 Task: Add a red background to the video "Movie E.mp4" and Play
Action: Mouse moved to (201, 153)
Screenshot: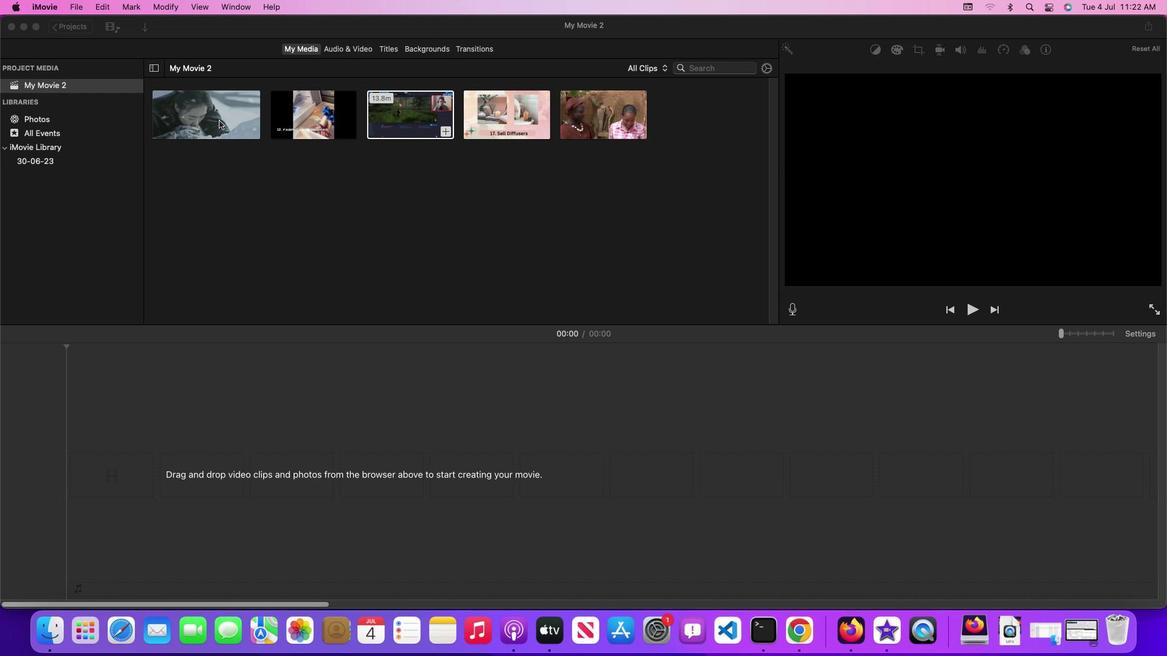 
Action: Mouse pressed left at (201, 153)
Screenshot: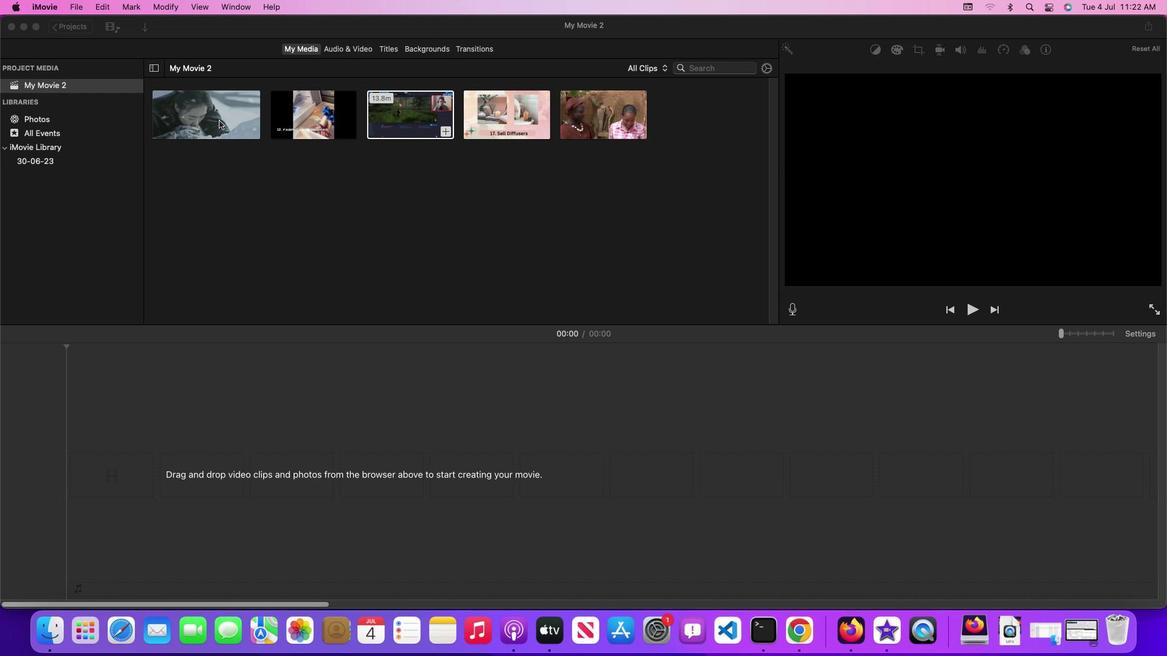 
Action: Mouse moved to (420, 58)
Screenshot: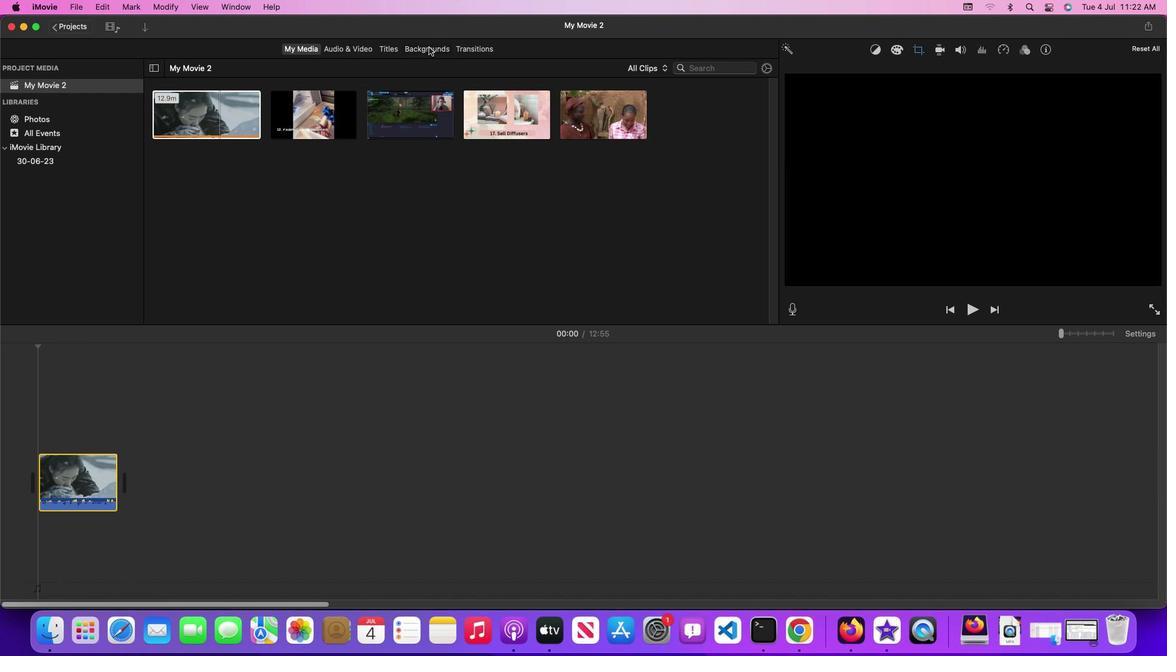 
Action: Mouse pressed left at (420, 58)
Screenshot: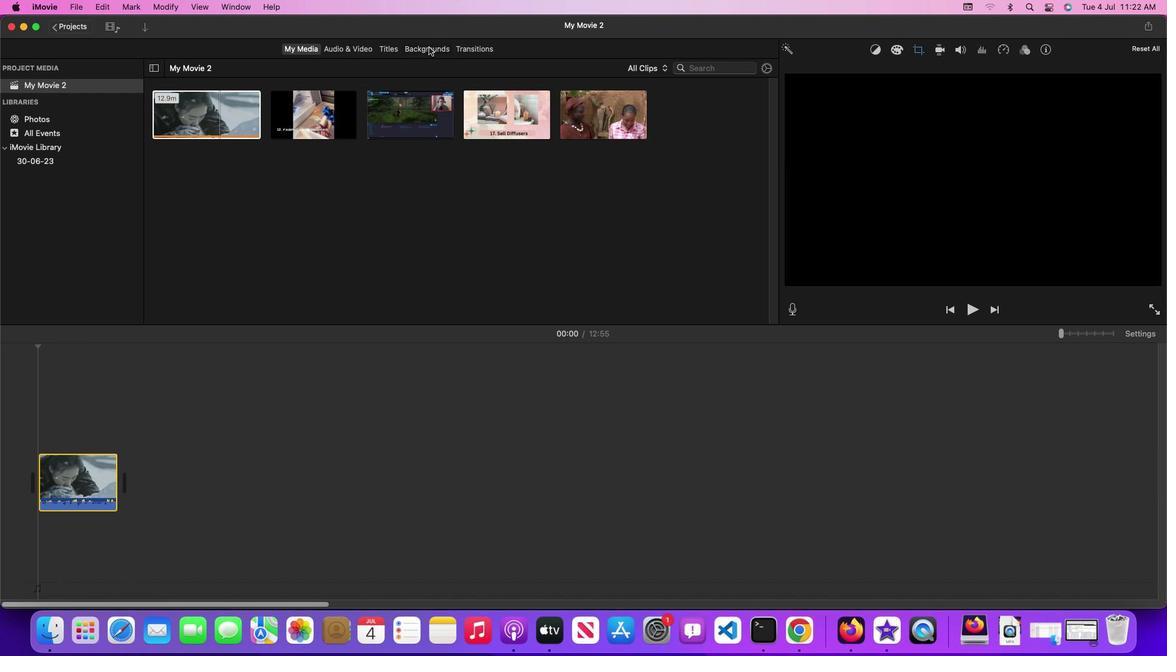 
Action: Mouse moved to (155, 364)
Screenshot: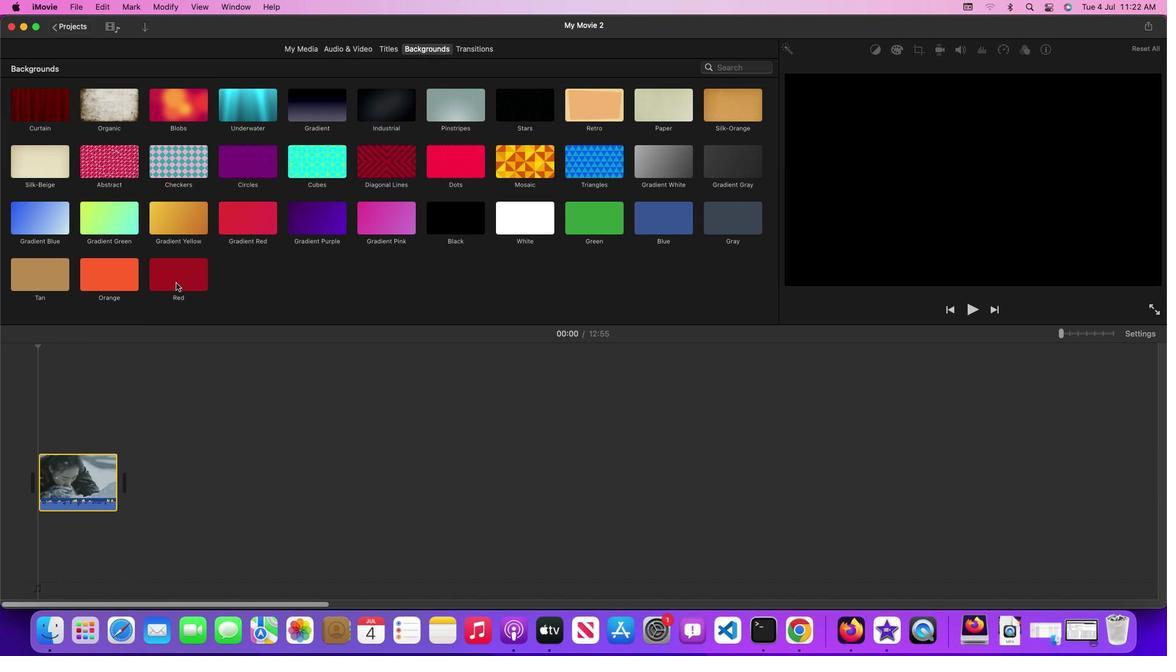 
Action: Mouse pressed left at (155, 364)
Screenshot: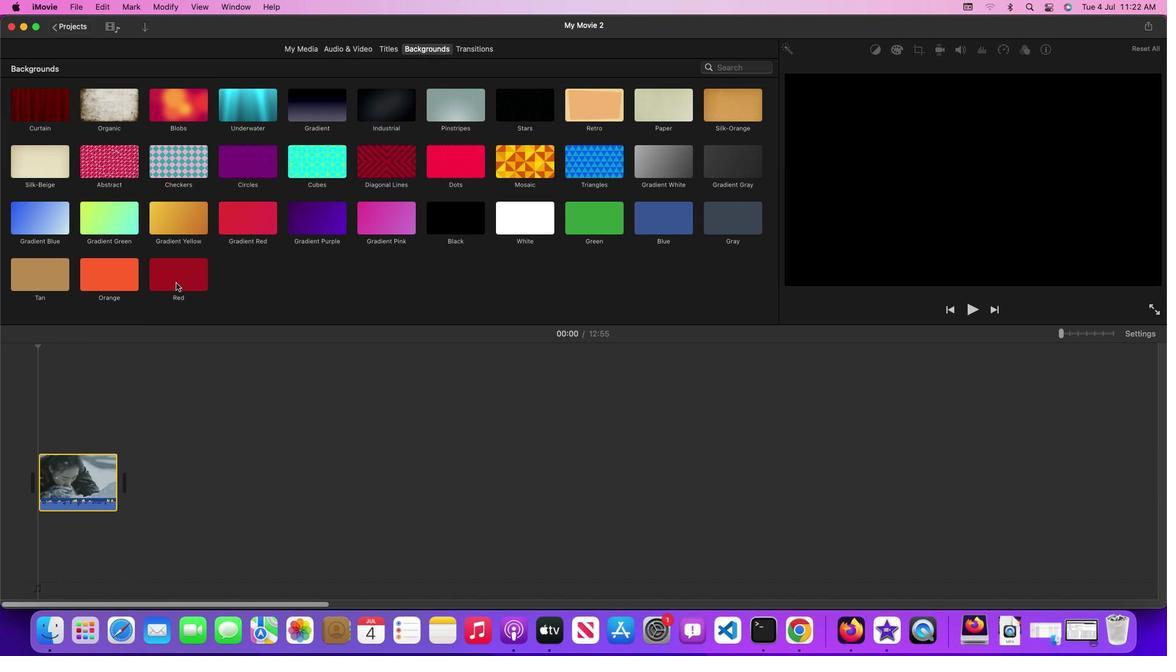 
Action: Mouse moved to (148, 625)
Screenshot: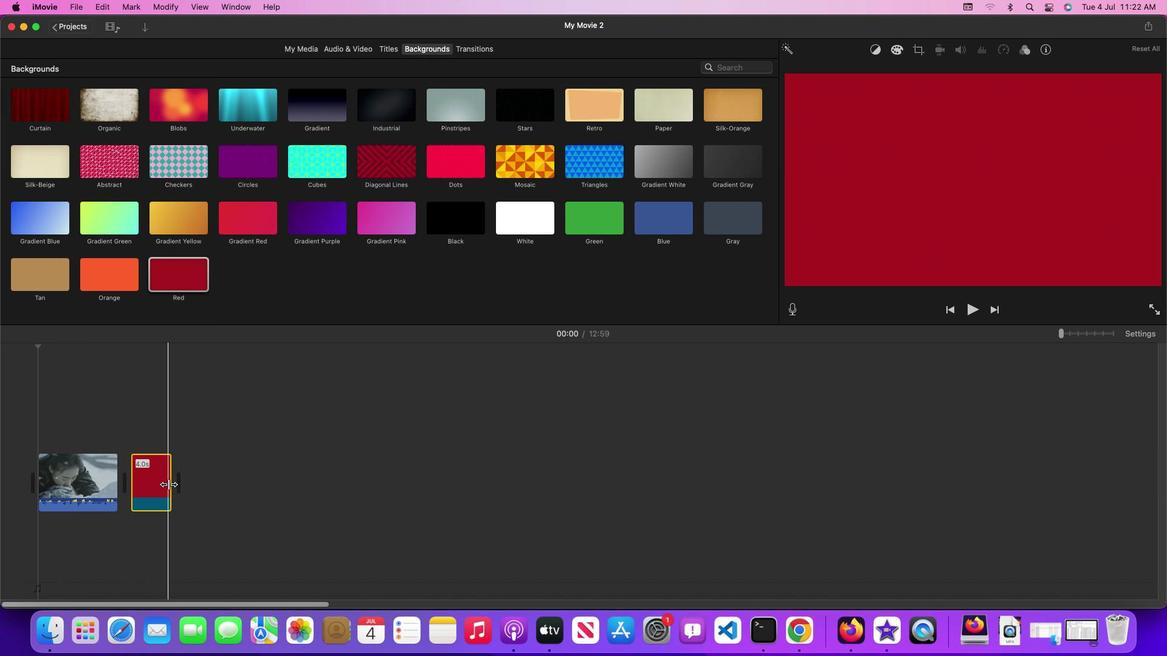 
Action: Mouse pressed left at (148, 625)
Screenshot: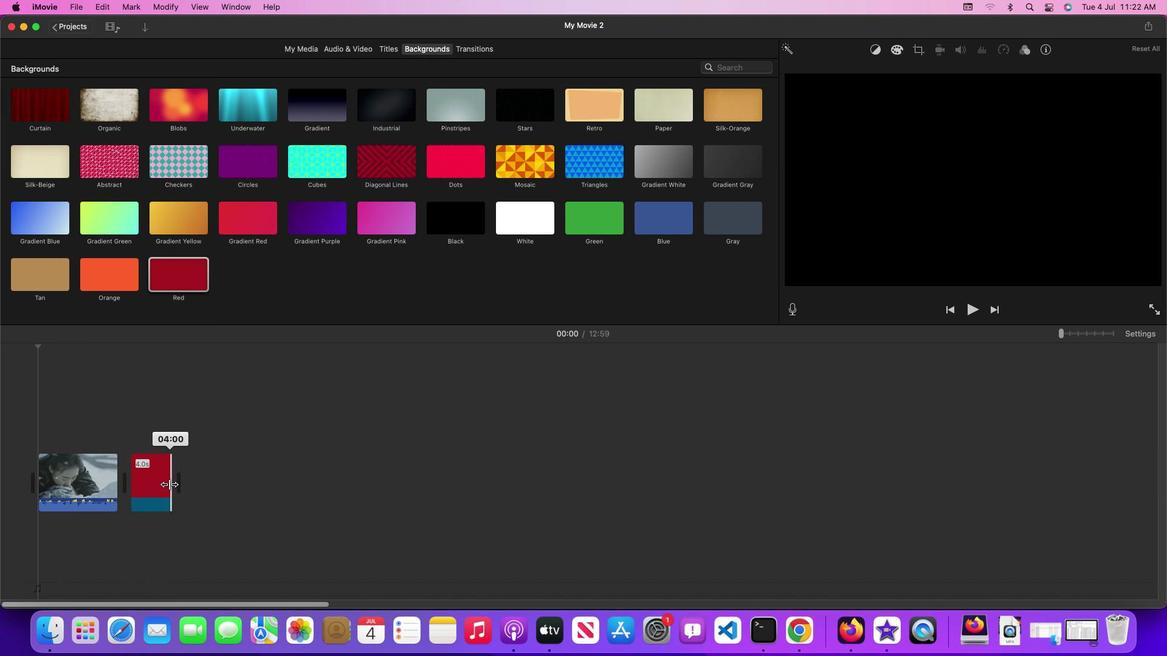 
Action: Mouse moved to (204, 622)
Screenshot: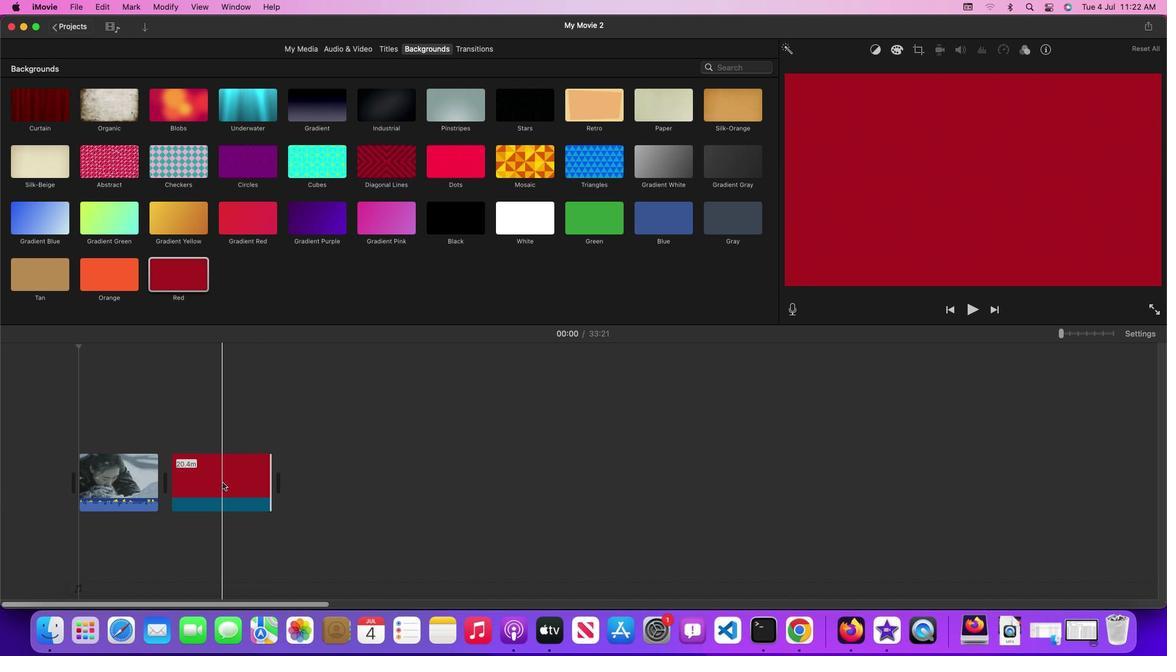 
Action: Mouse pressed left at (204, 622)
Screenshot: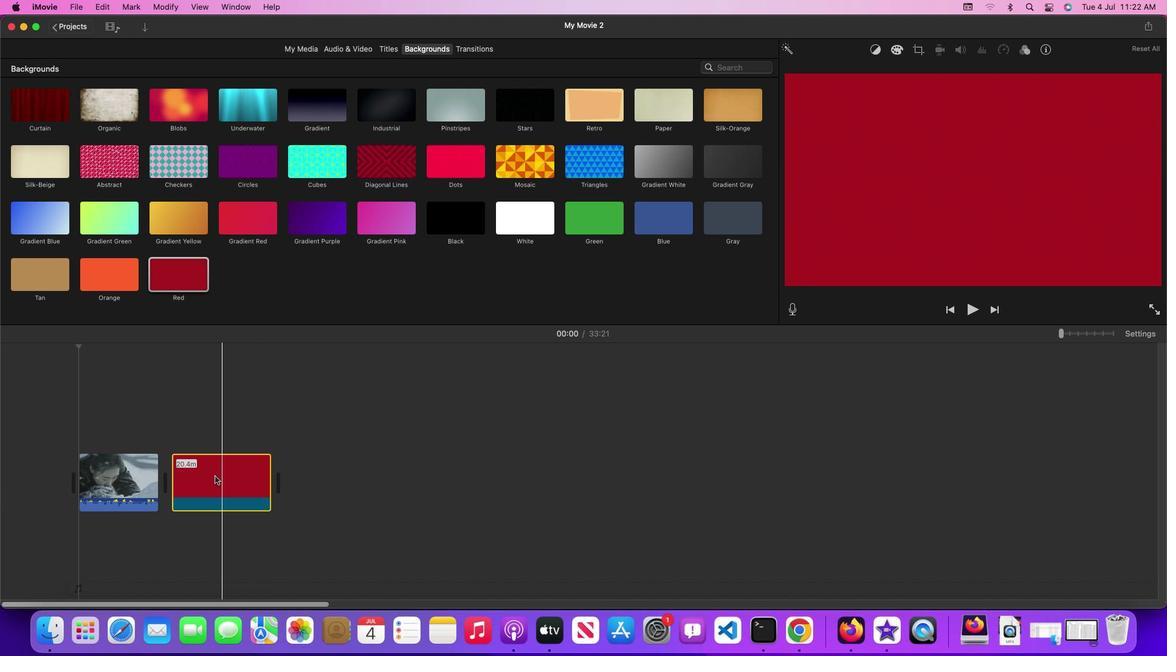 
Action: Mouse moved to (208, 552)
Screenshot: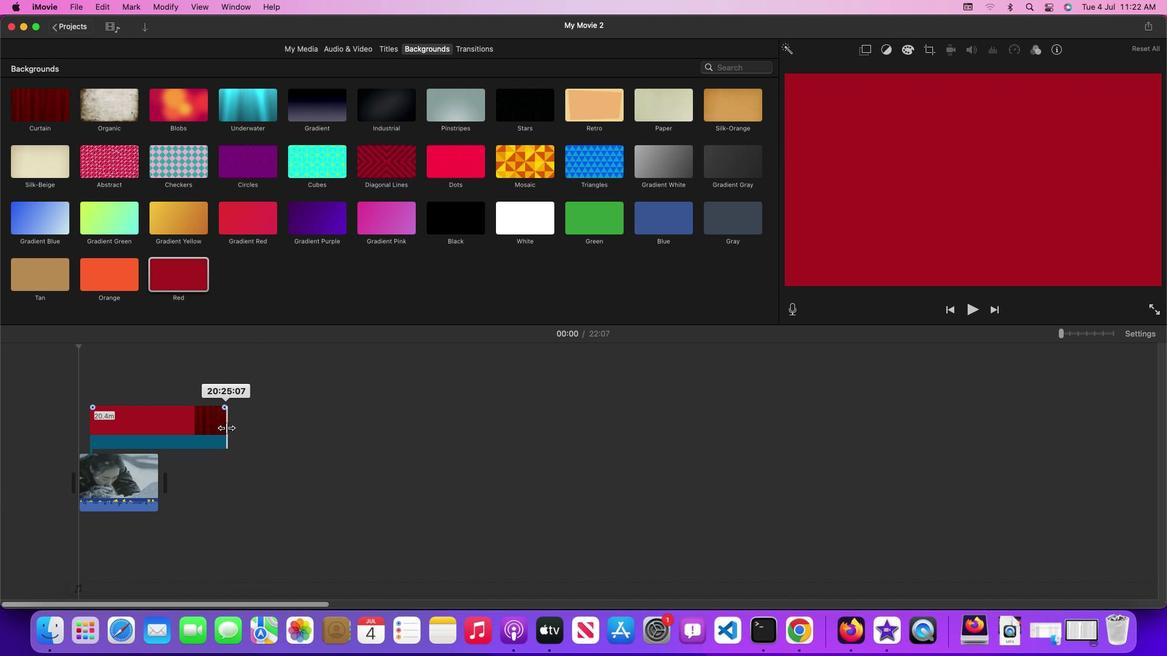 
Action: Mouse pressed left at (208, 552)
Screenshot: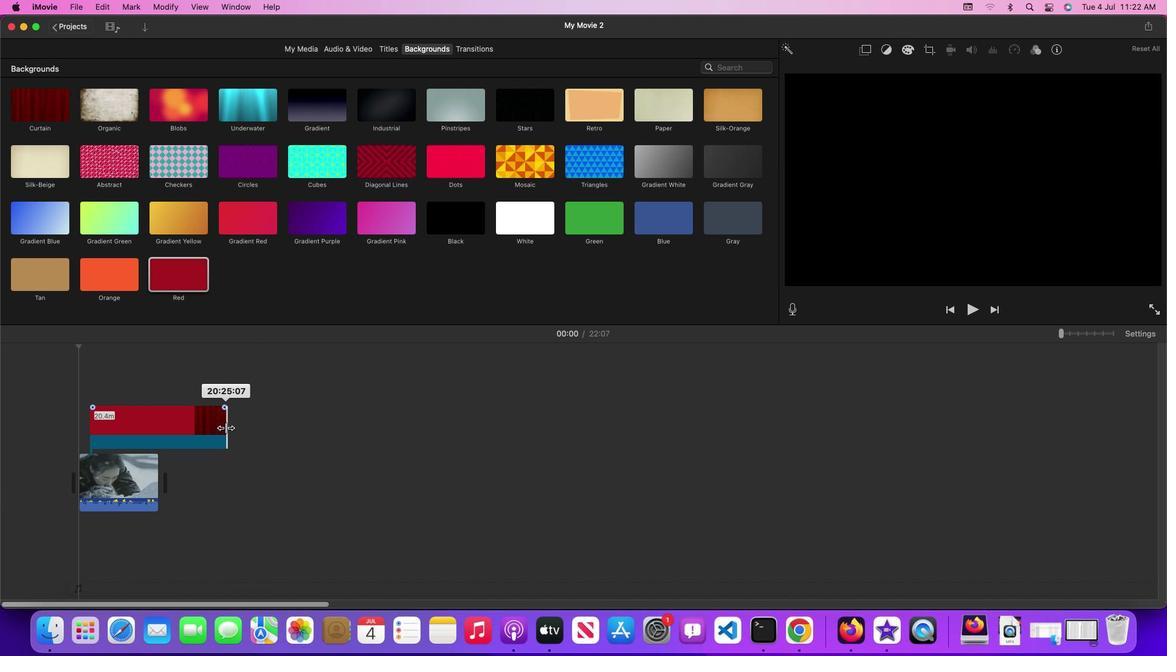 
Action: Mouse moved to (118, 595)
Screenshot: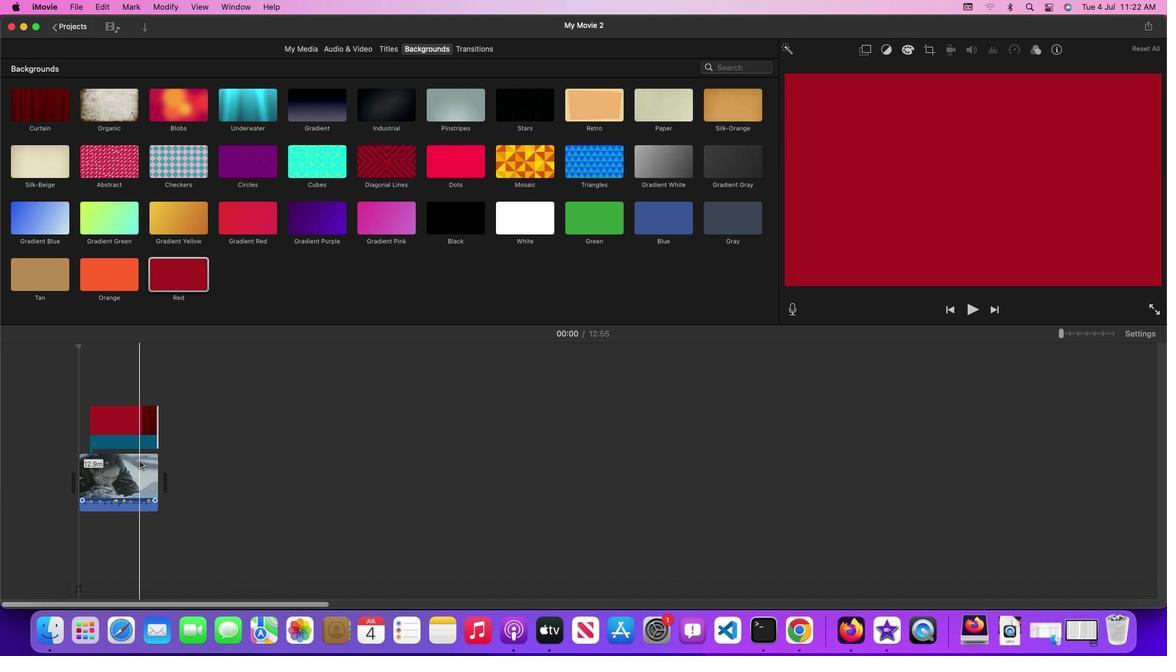 
Action: Mouse pressed left at (118, 595)
Screenshot: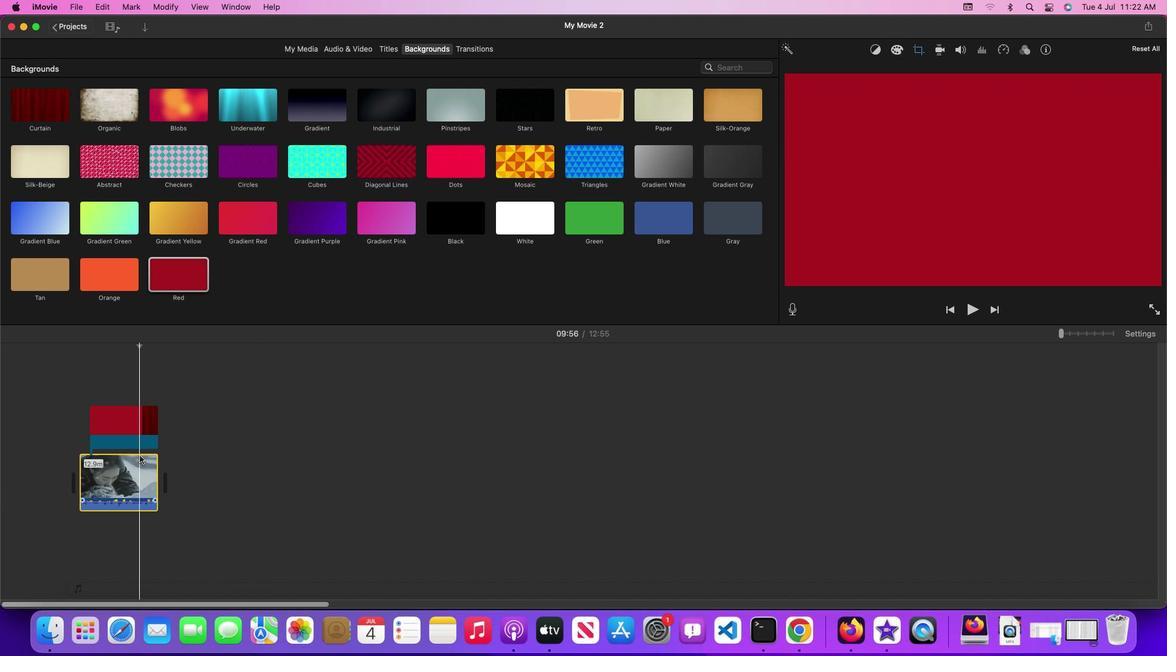 
Action: Mouse moved to (117, 561)
Screenshot: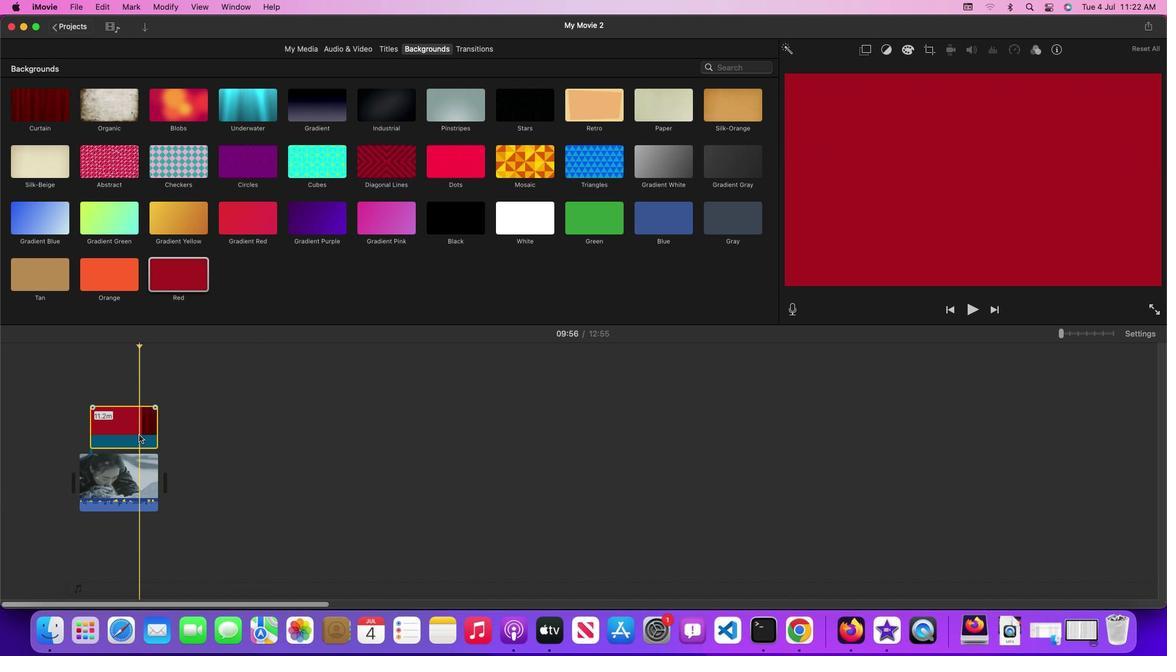 
Action: Mouse pressed left at (117, 561)
Screenshot: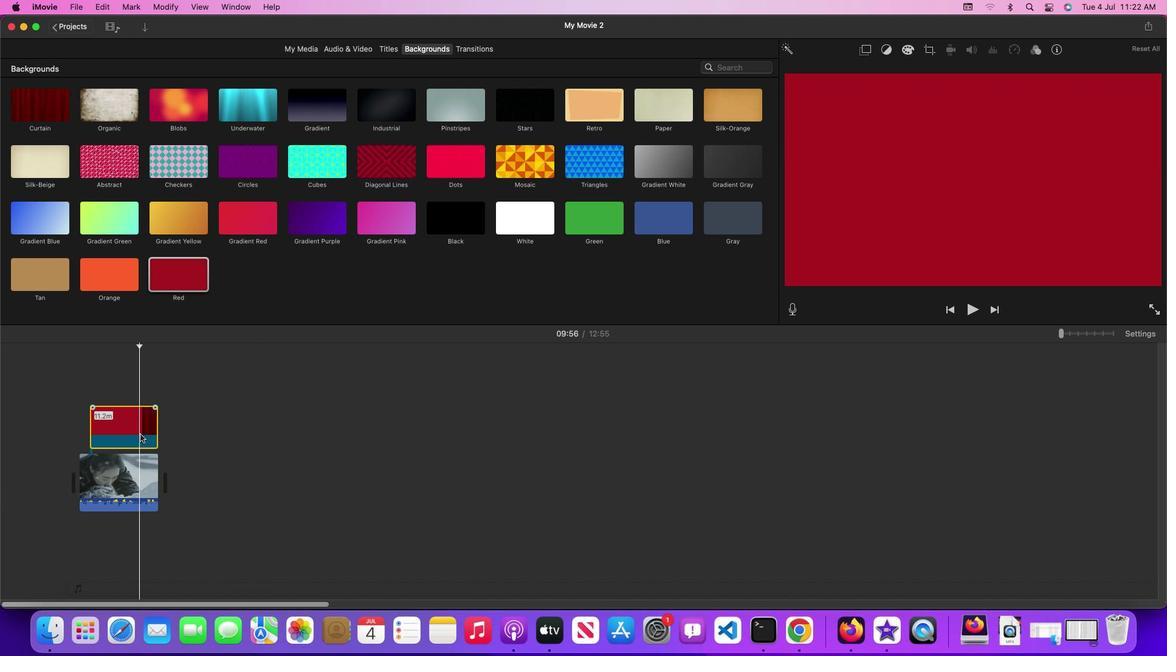 
Action: Mouse moved to (136, 555)
Screenshot: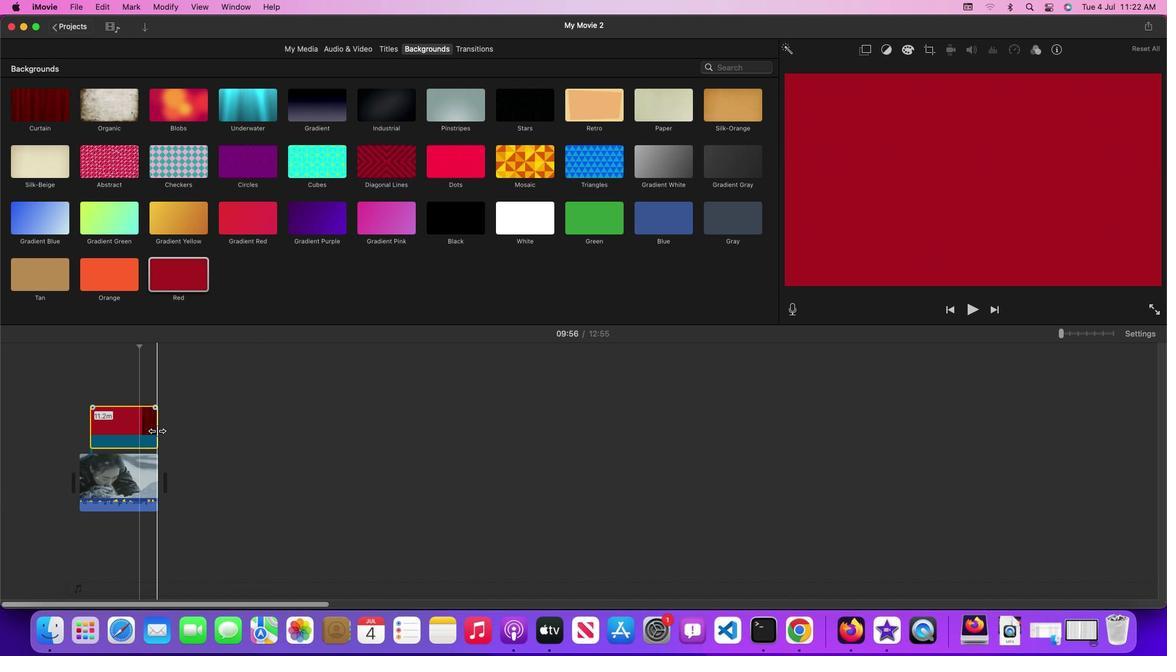 
Action: Mouse pressed left at (136, 555)
Screenshot: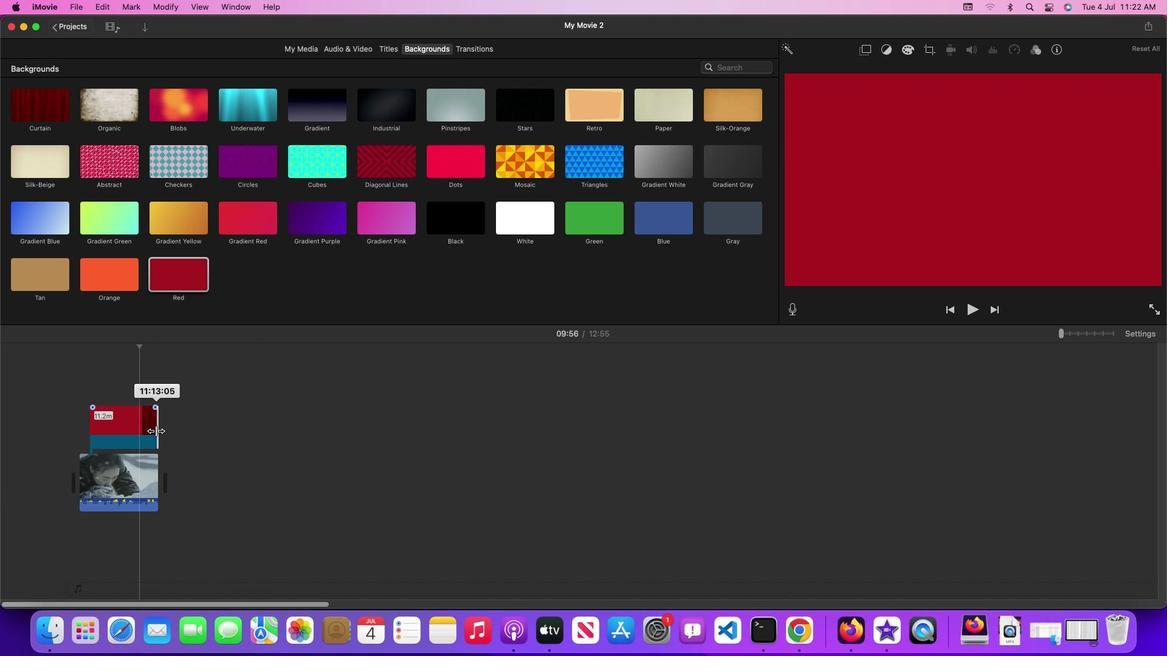 
Action: Mouse moved to (123, 604)
Screenshot: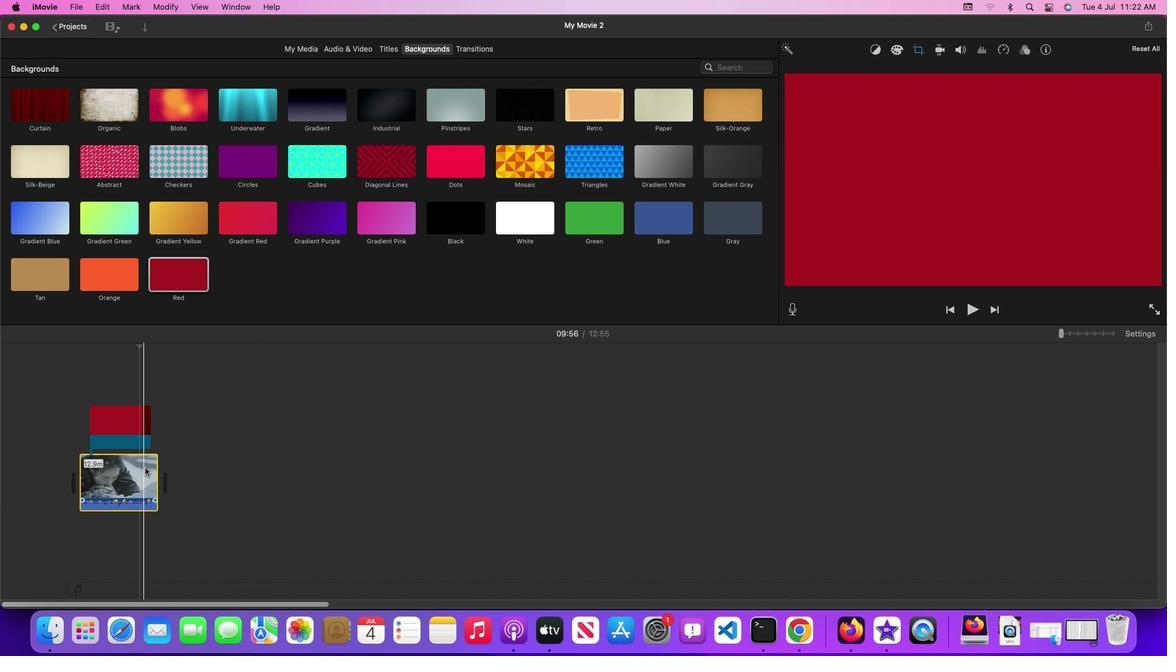 
Action: Mouse pressed left at (123, 604)
Screenshot: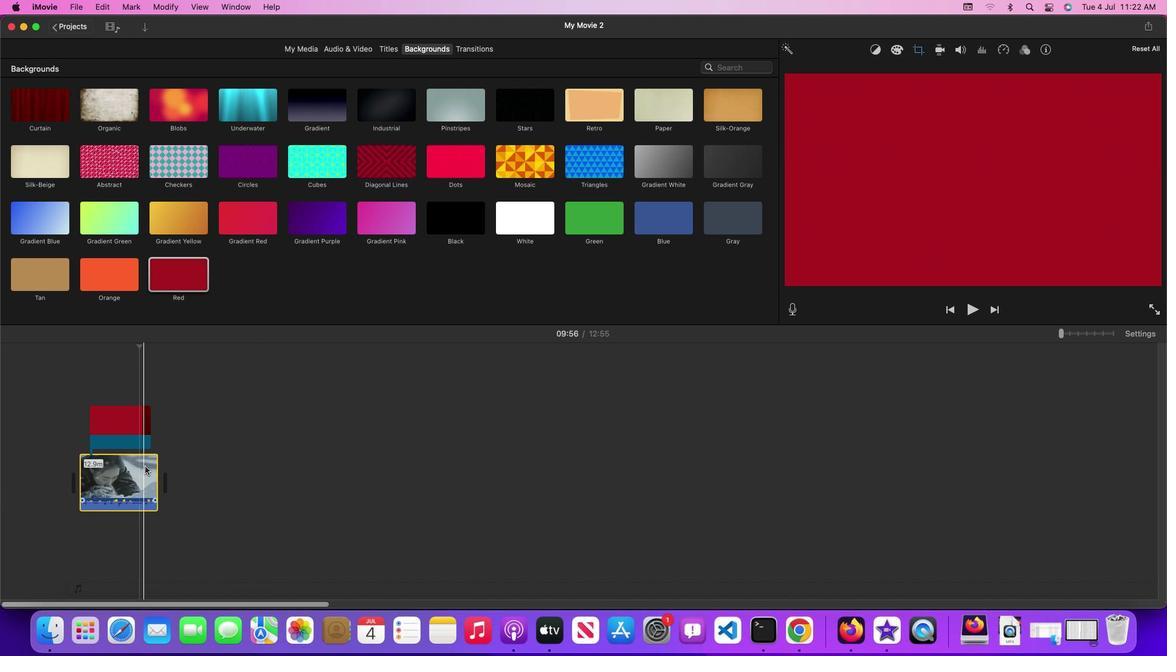 
Action: Mouse moved to (117, 560)
Screenshot: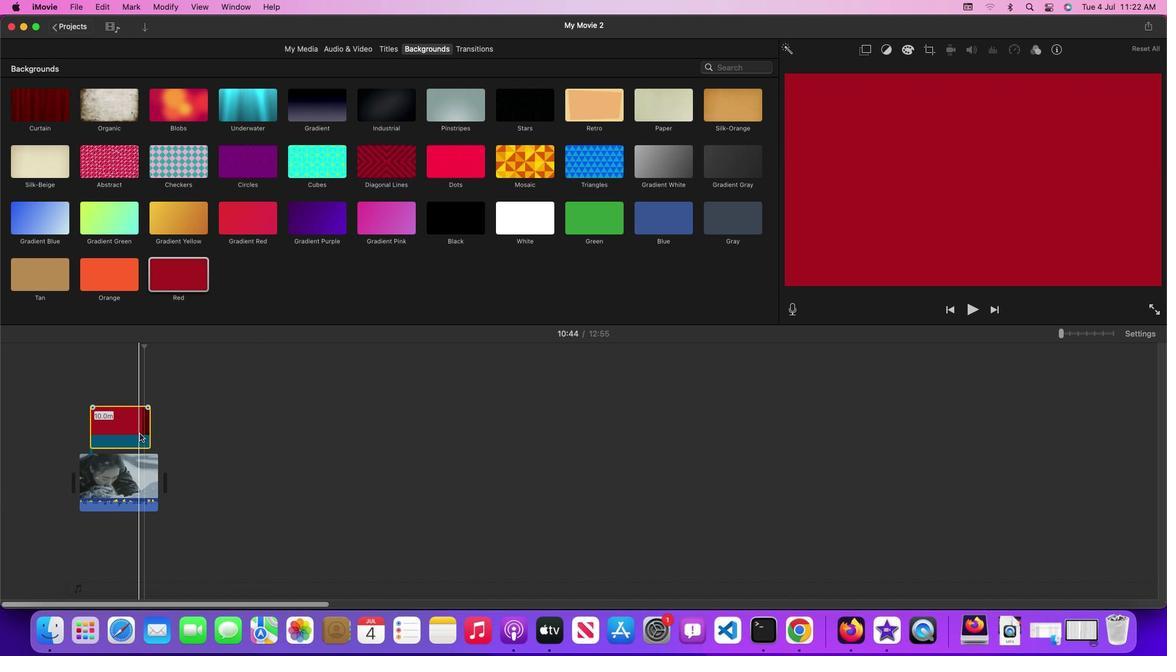 
Action: Mouse pressed left at (117, 560)
Screenshot: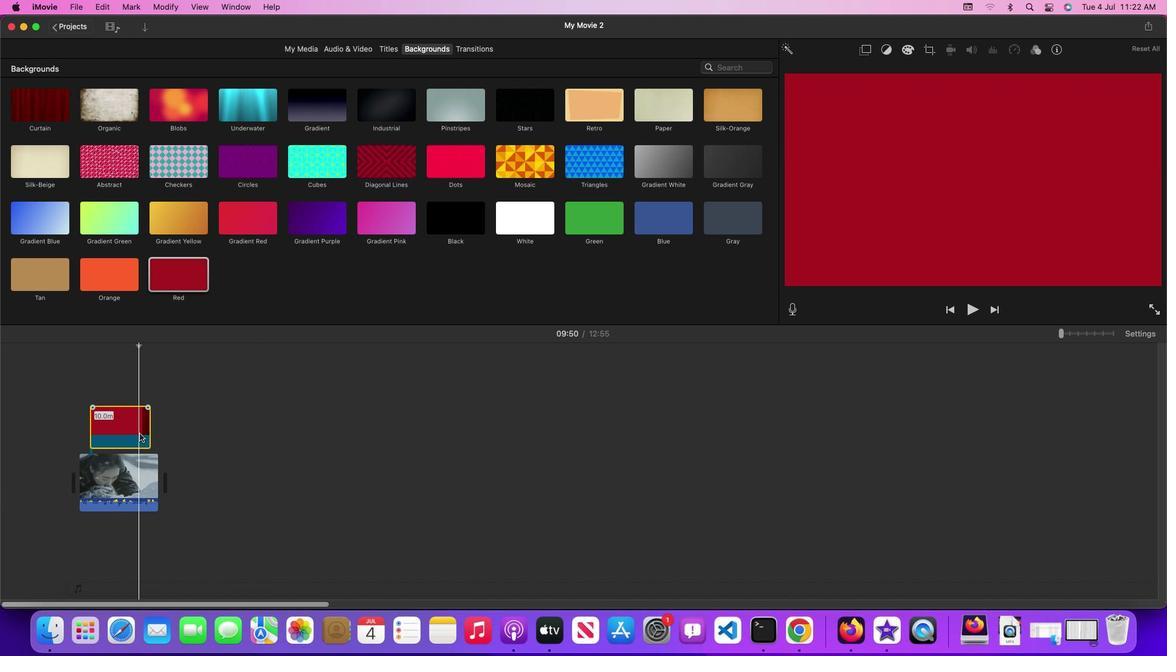 
Action: Mouse moved to (882, 58)
Screenshot: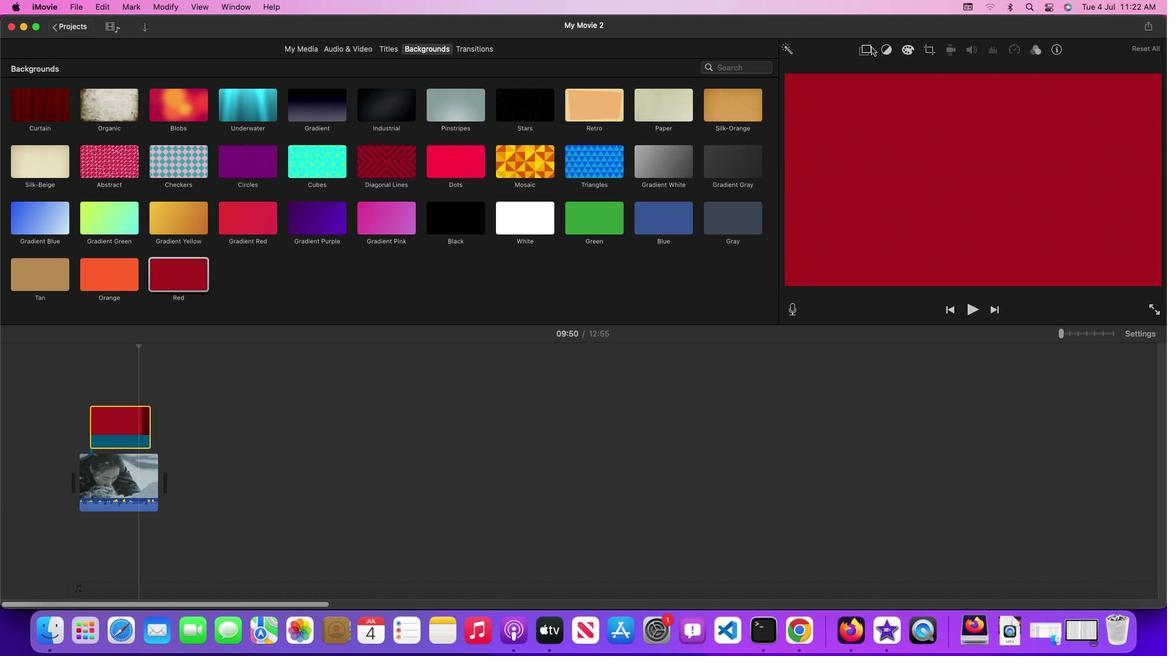 
Action: Mouse pressed left at (882, 58)
Screenshot: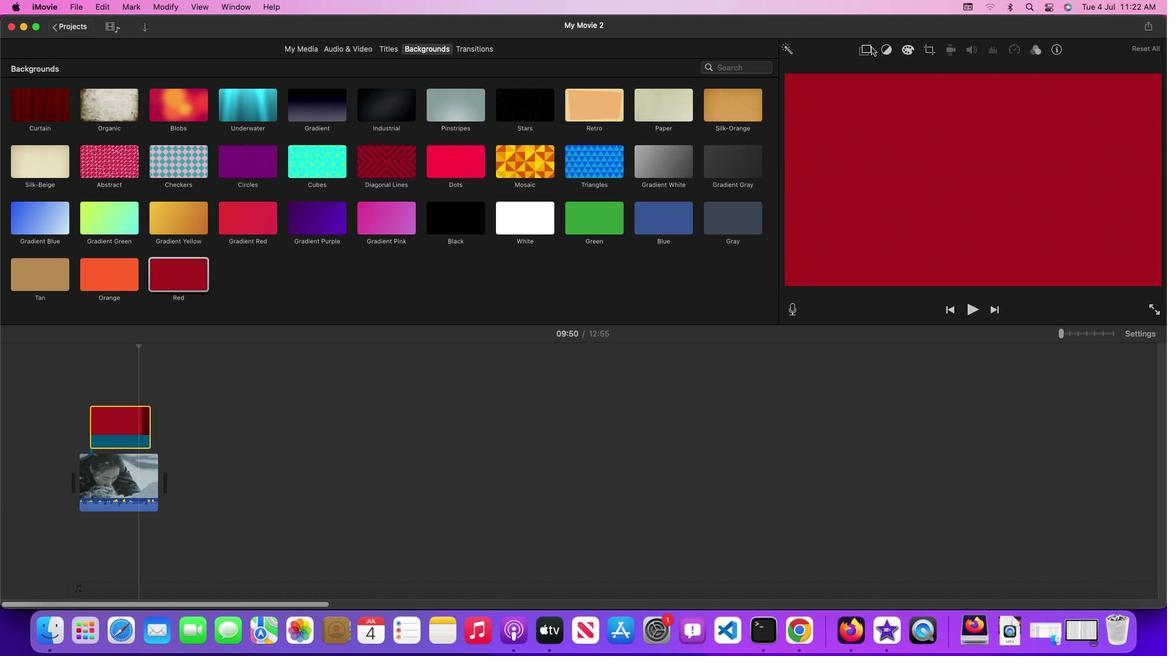 
Action: Mouse moved to (836, 88)
Screenshot: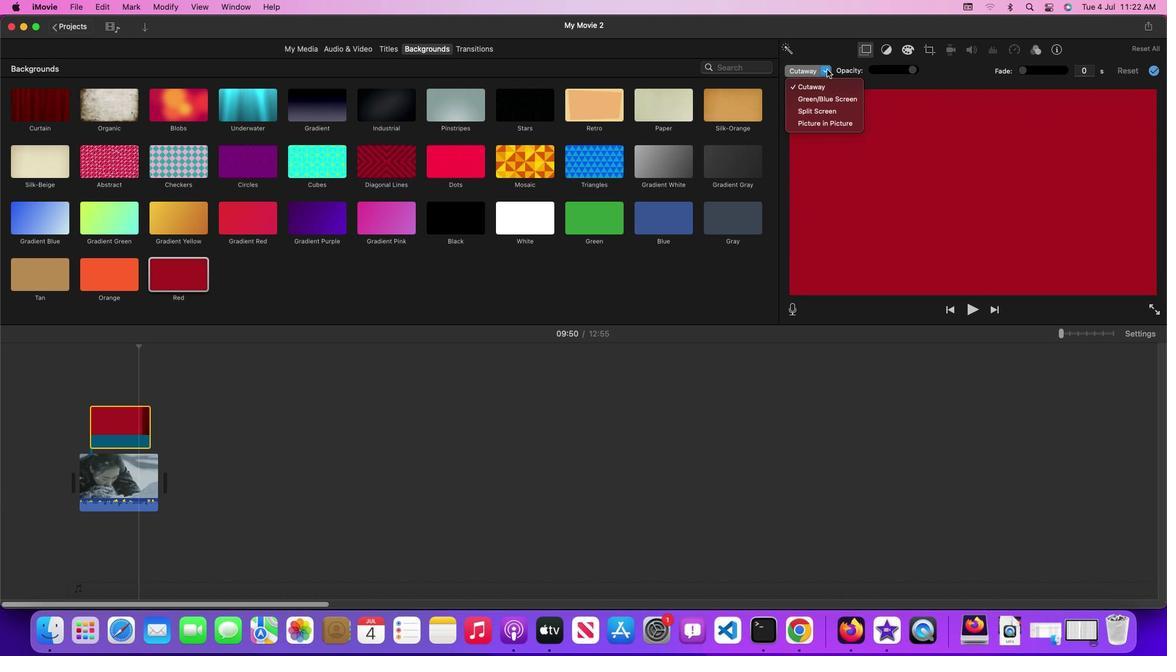 
Action: Mouse pressed left at (836, 88)
Screenshot: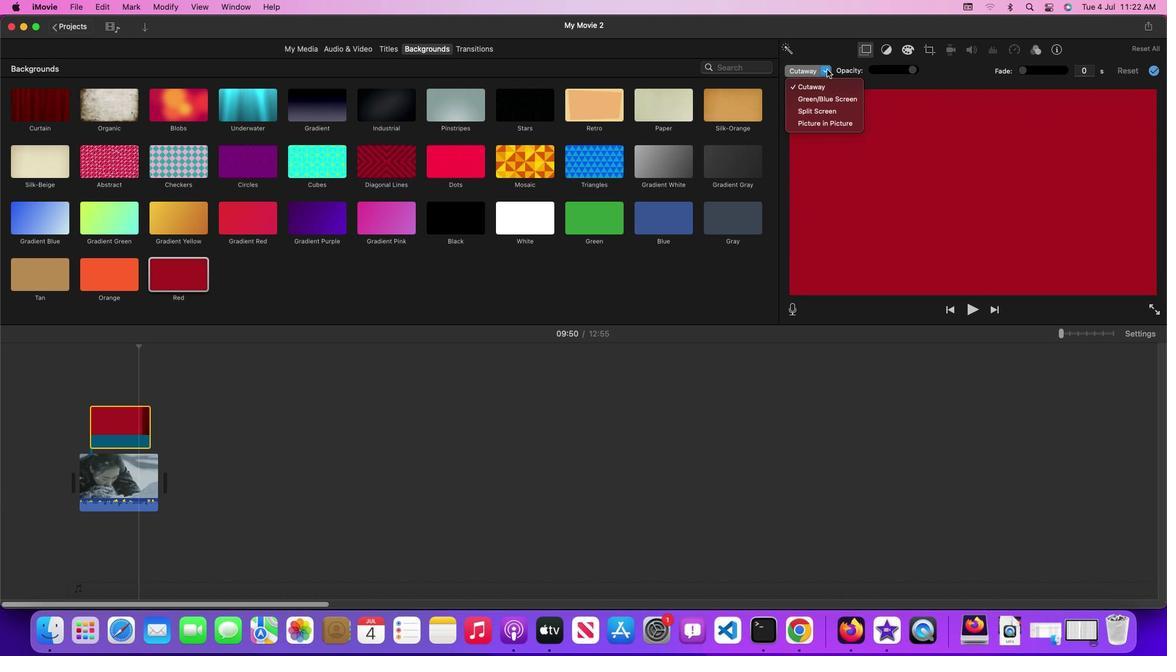 
Action: Mouse moved to (848, 154)
Screenshot: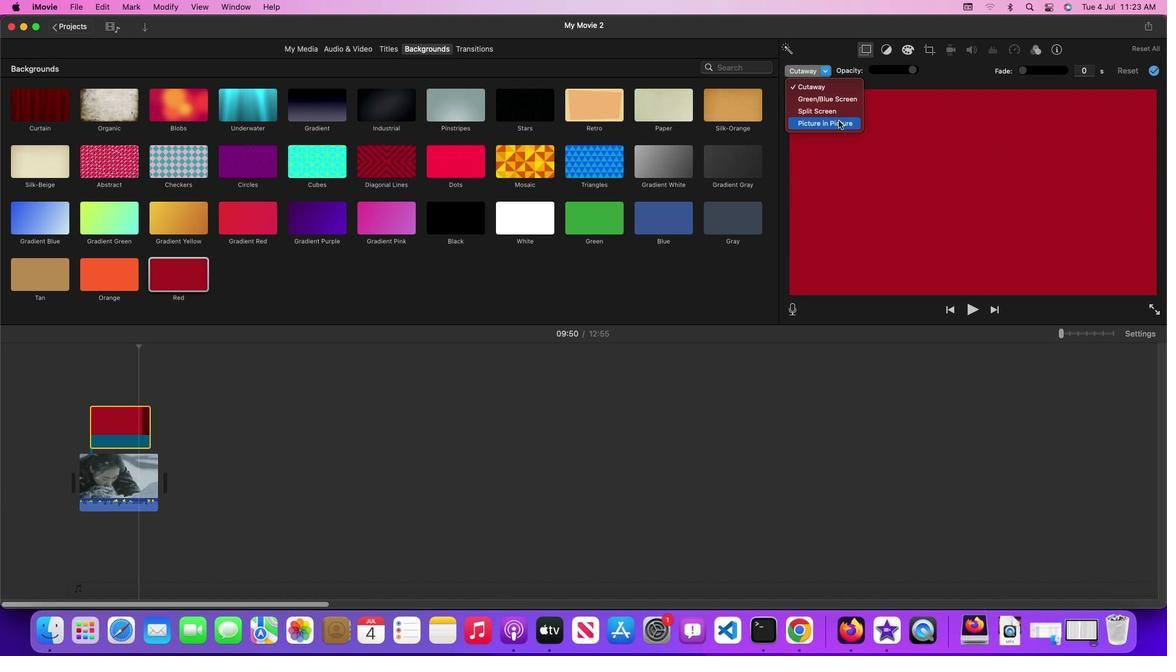 
Action: Mouse pressed left at (848, 154)
Screenshot: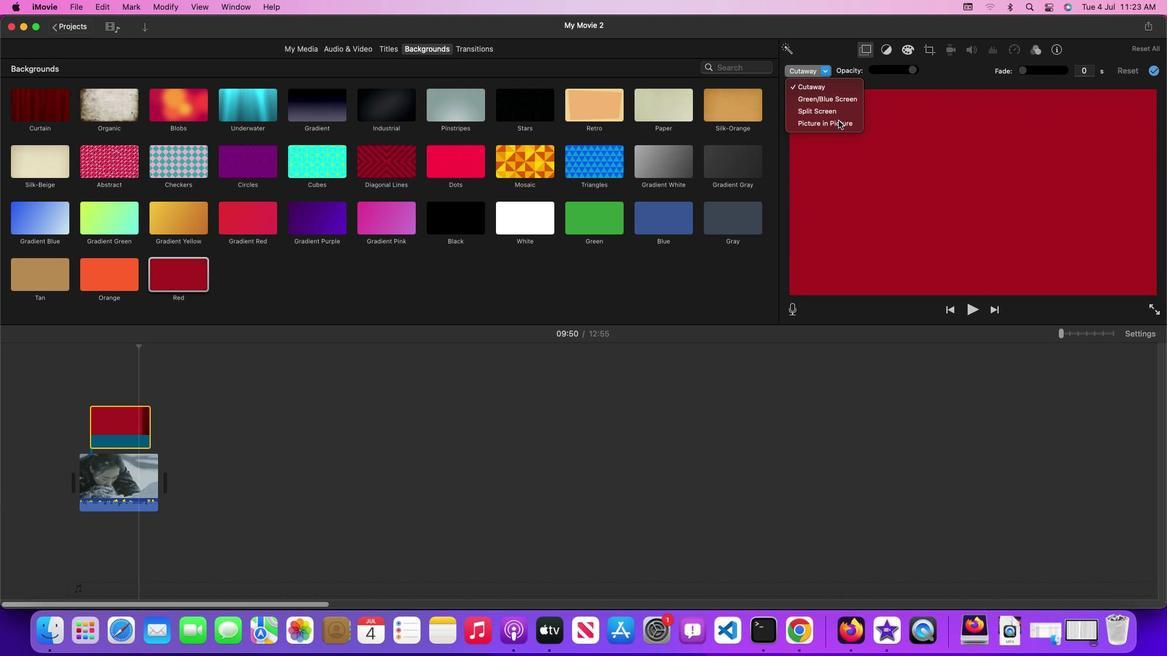 
Action: Mouse moved to (1071, 184)
Screenshot: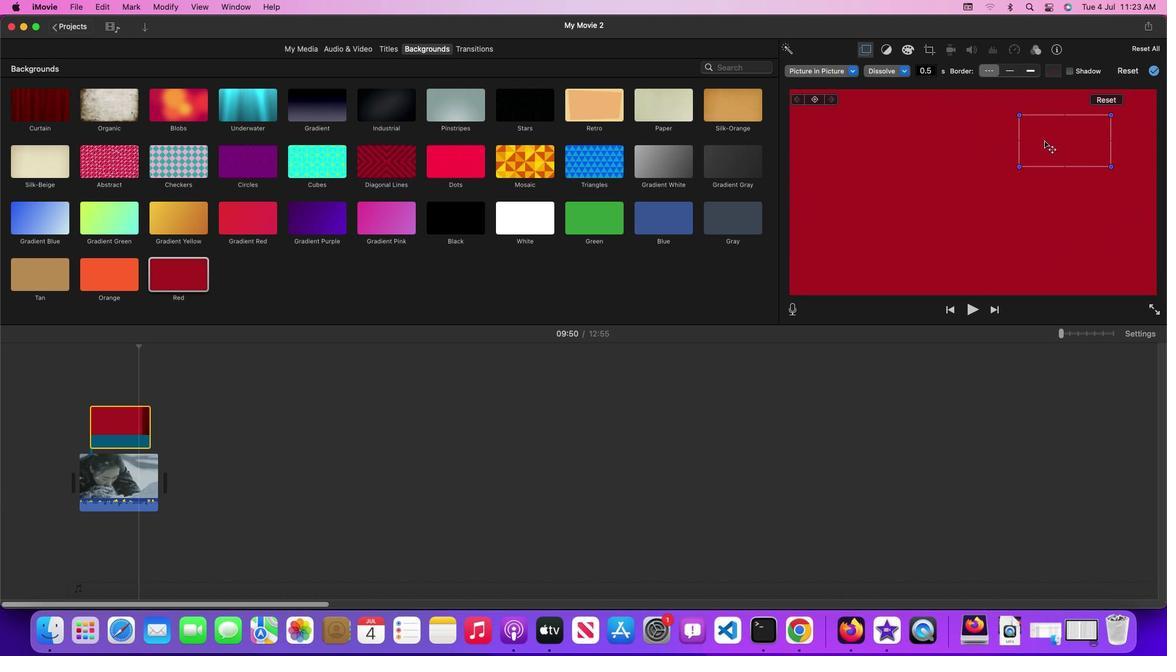 
Action: Mouse pressed left at (1071, 184)
Screenshot: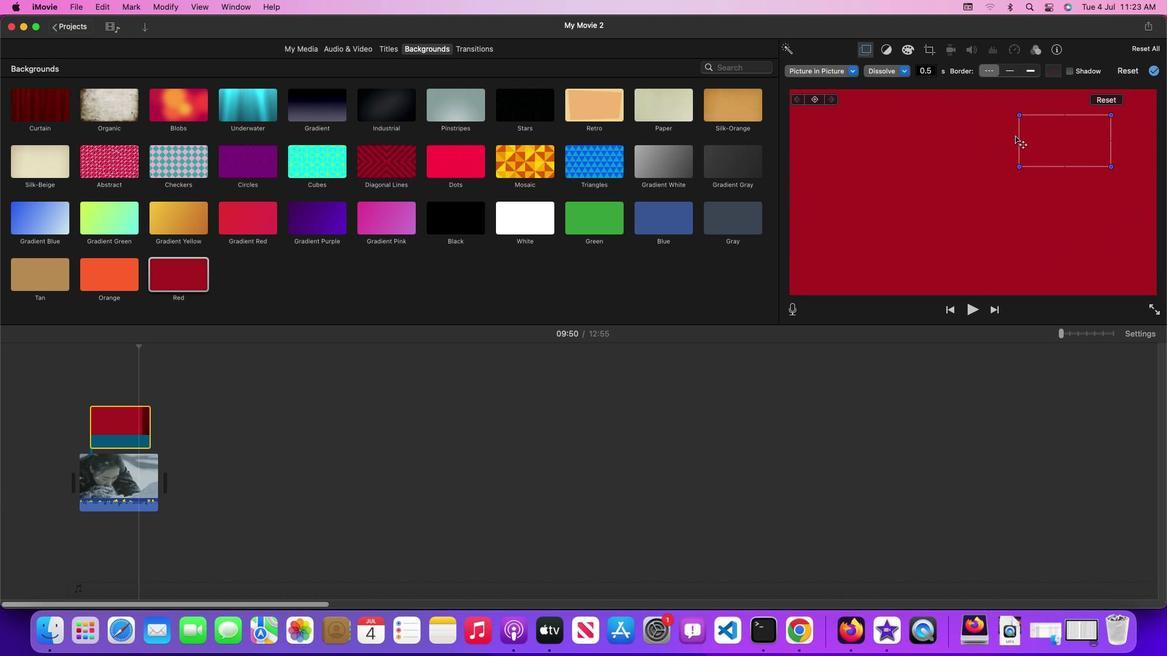 
Action: Mouse moved to (892, 182)
Screenshot: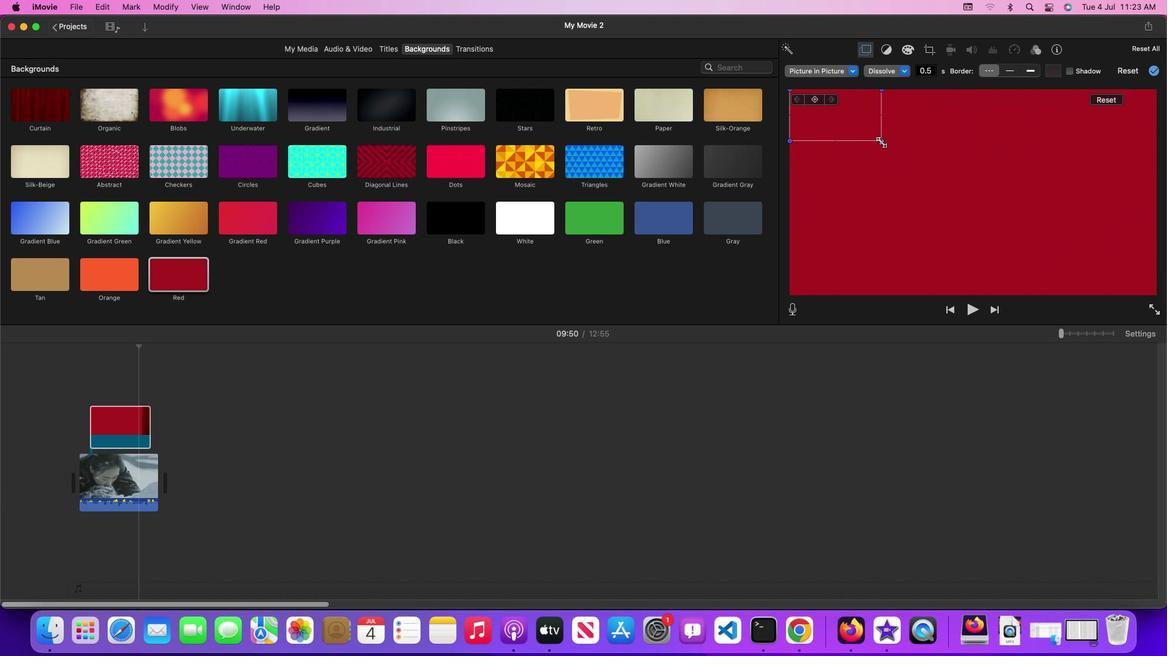 
Action: Mouse pressed left at (892, 182)
Screenshot: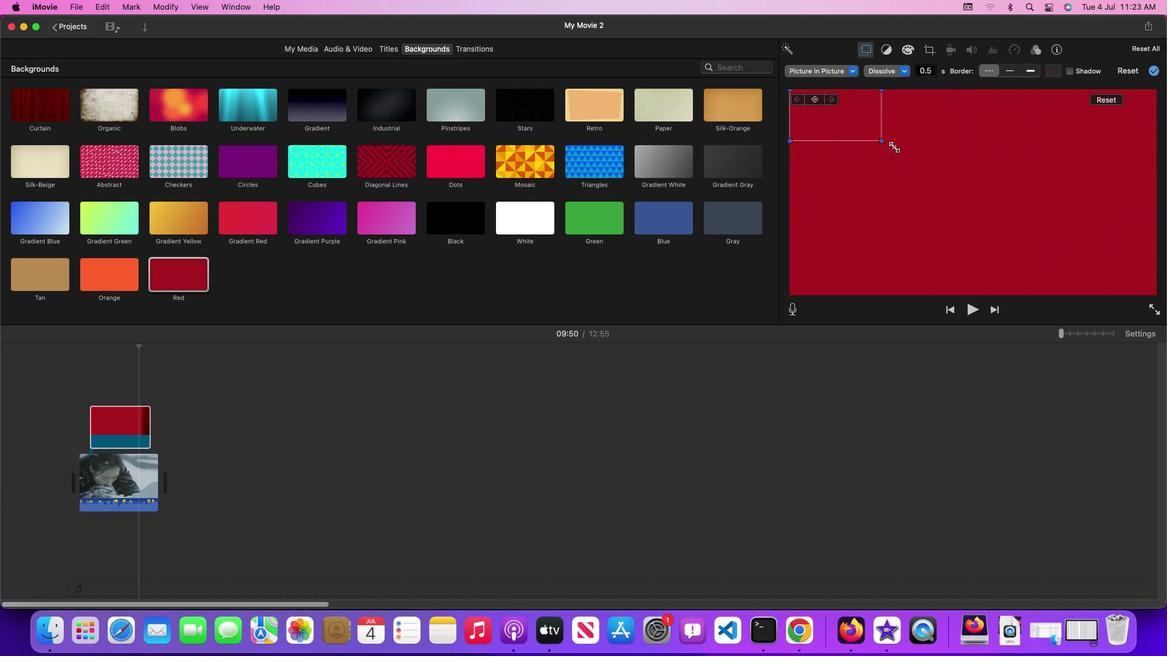 
Action: Mouse moved to (863, 91)
Screenshot: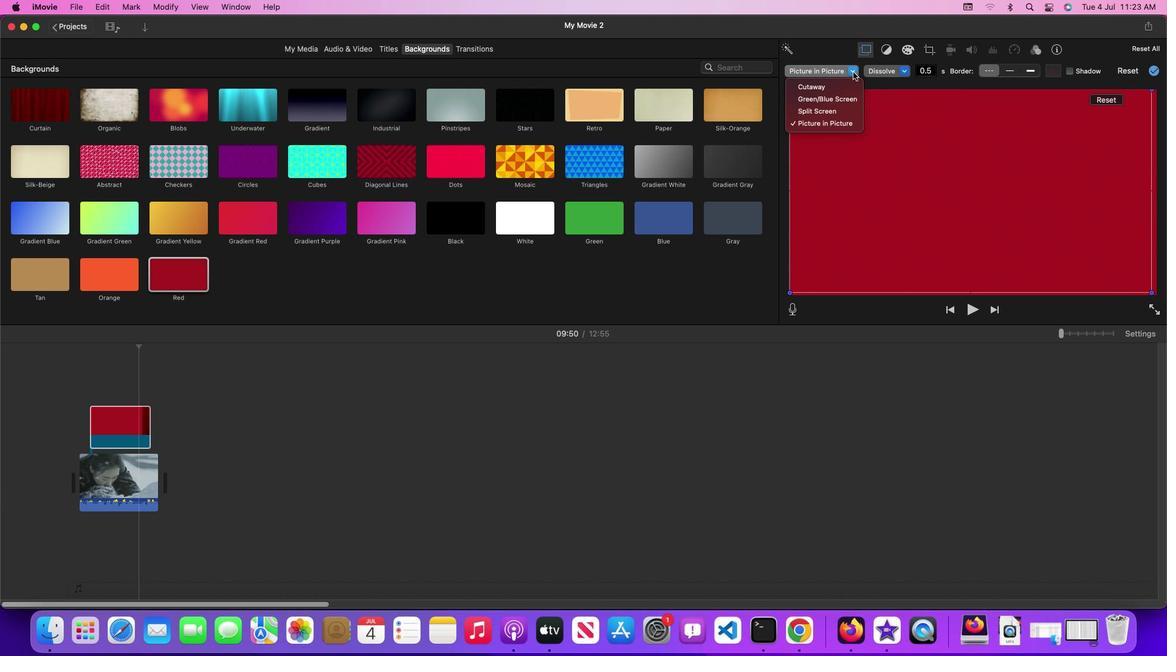 
Action: Mouse pressed left at (863, 91)
Screenshot: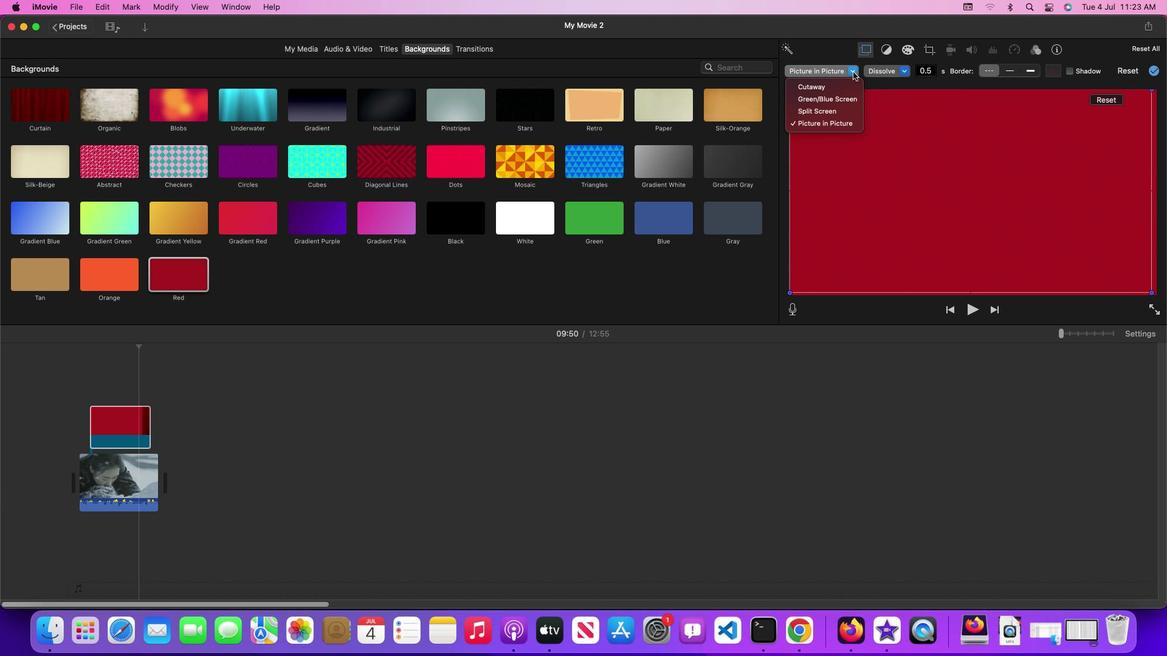 
Action: Mouse moved to (857, 106)
Screenshot: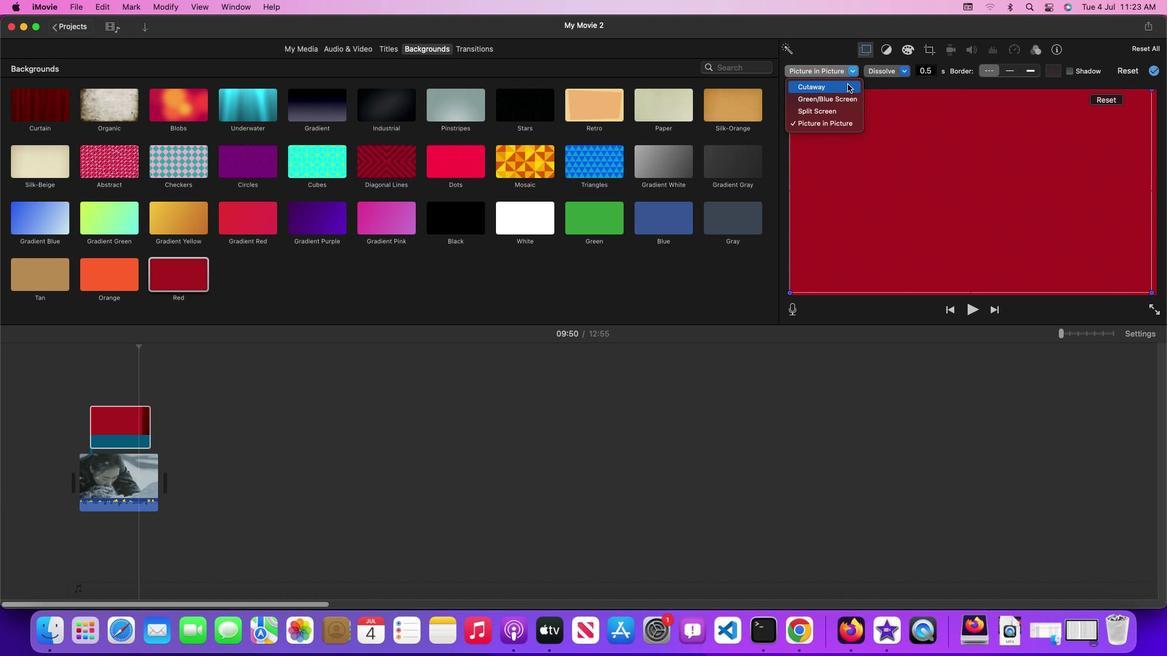 
Action: Mouse pressed left at (857, 106)
Screenshot: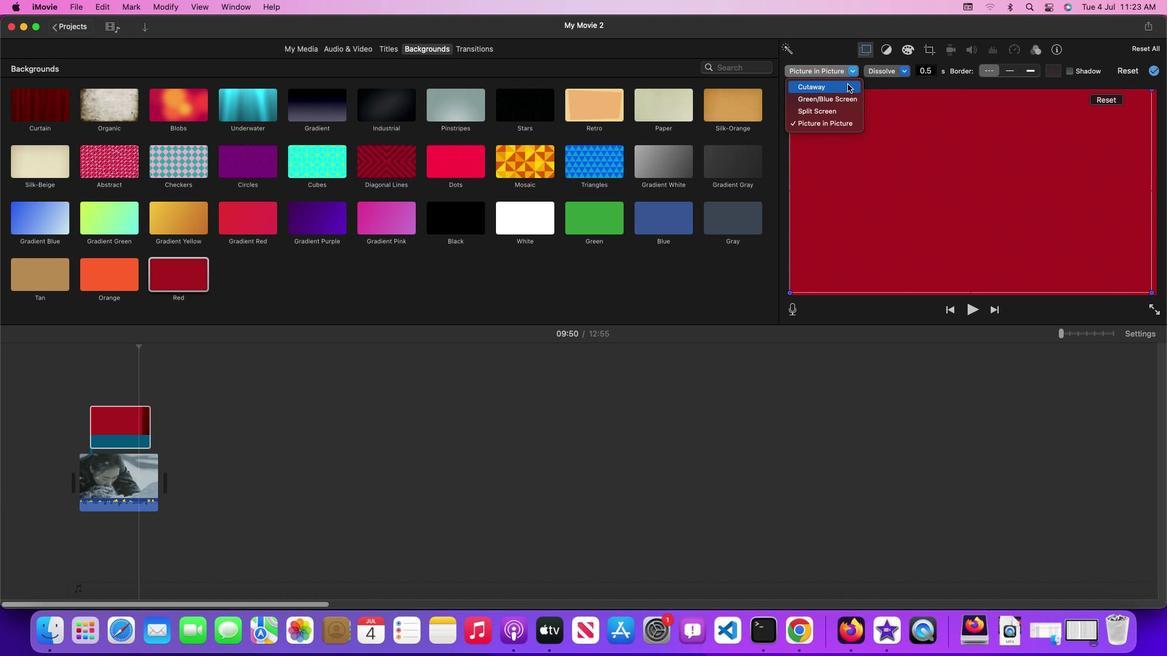 
Action: Mouse moved to (925, 87)
Screenshot: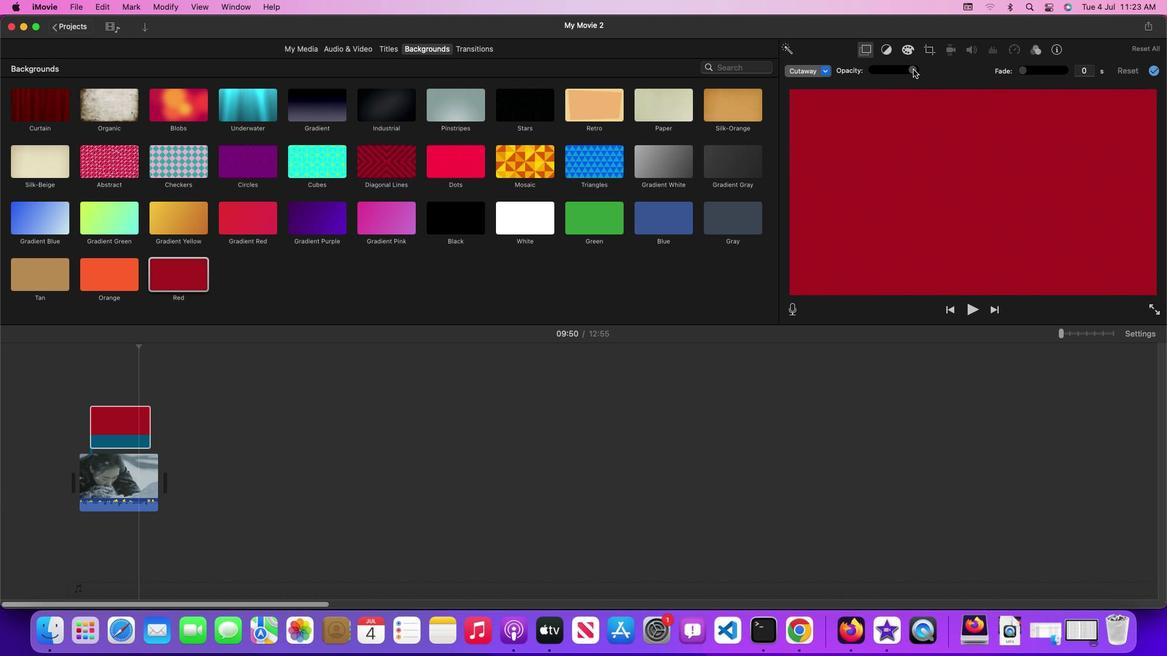 
Action: Mouse pressed left at (925, 87)
Screenshot: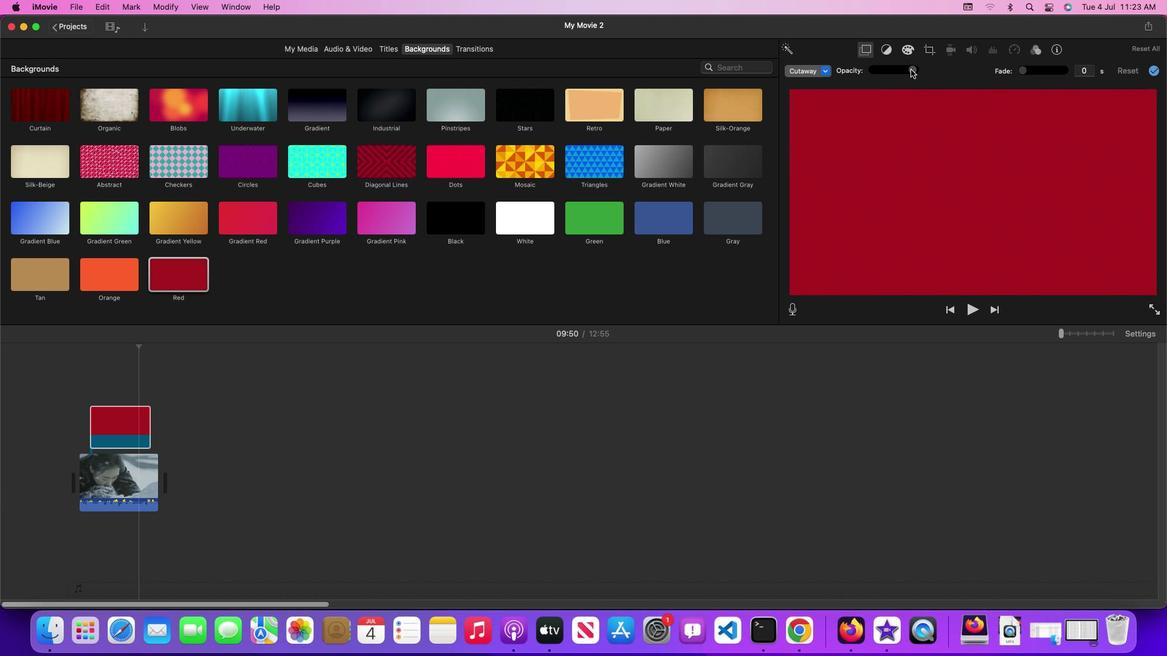 
Action: Mouse moved to (909, 87)
Screenshot: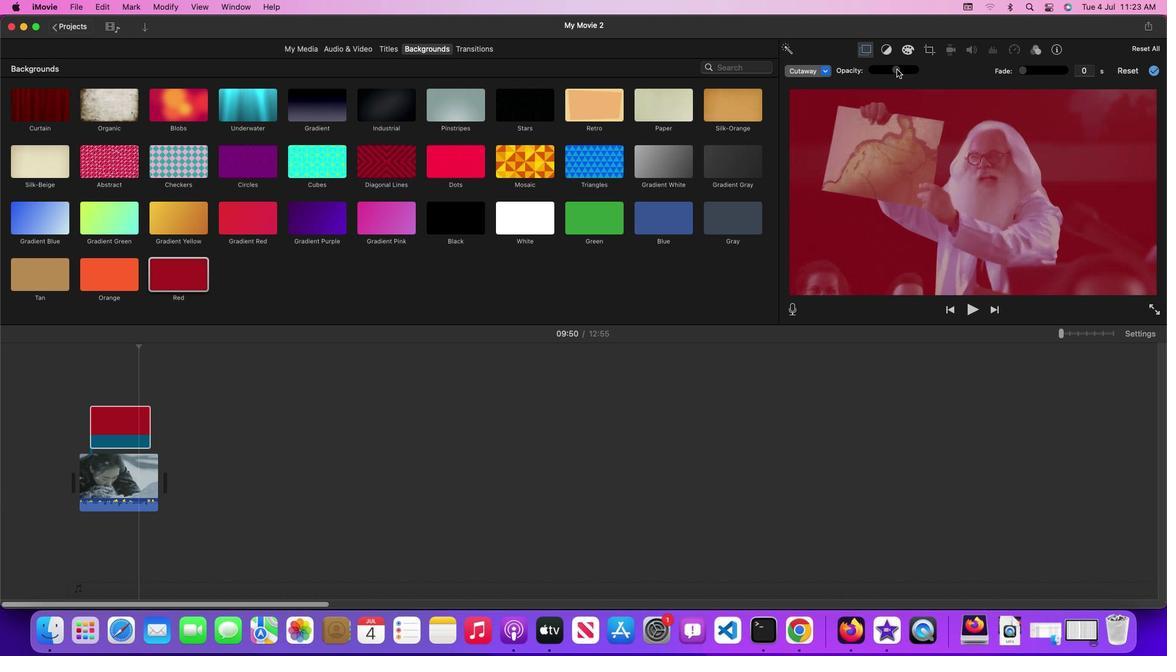 
Action: Mouse pressed left at (909, 87)
Screenshot: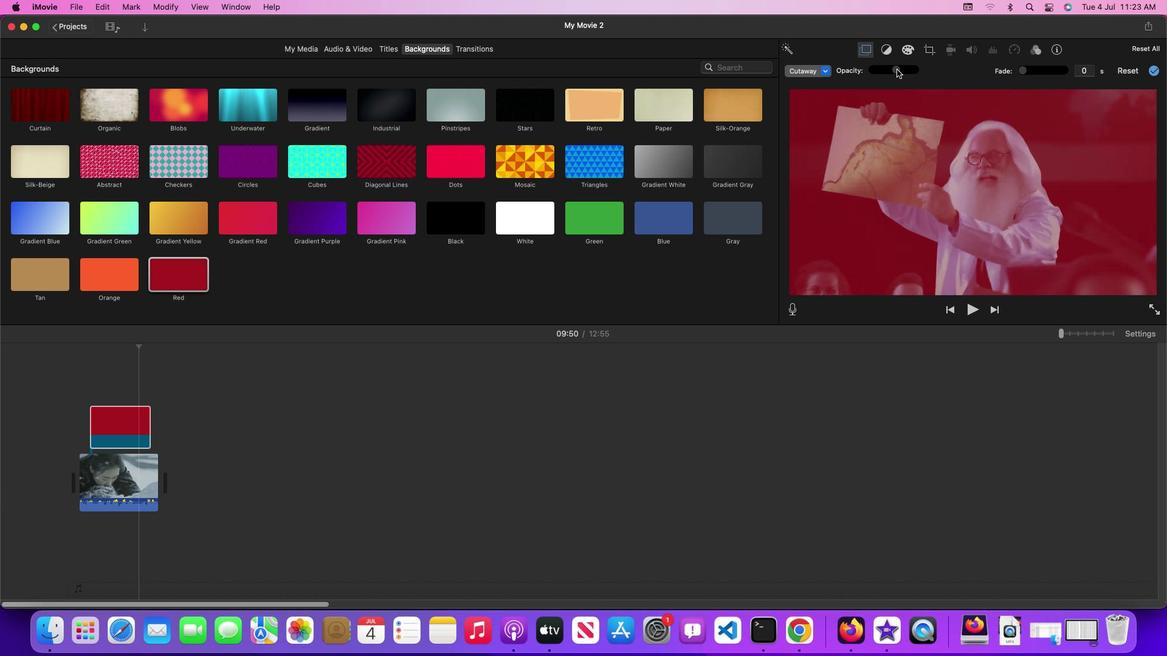 
Action: Mouse moved to (912, 87)
Screenshot: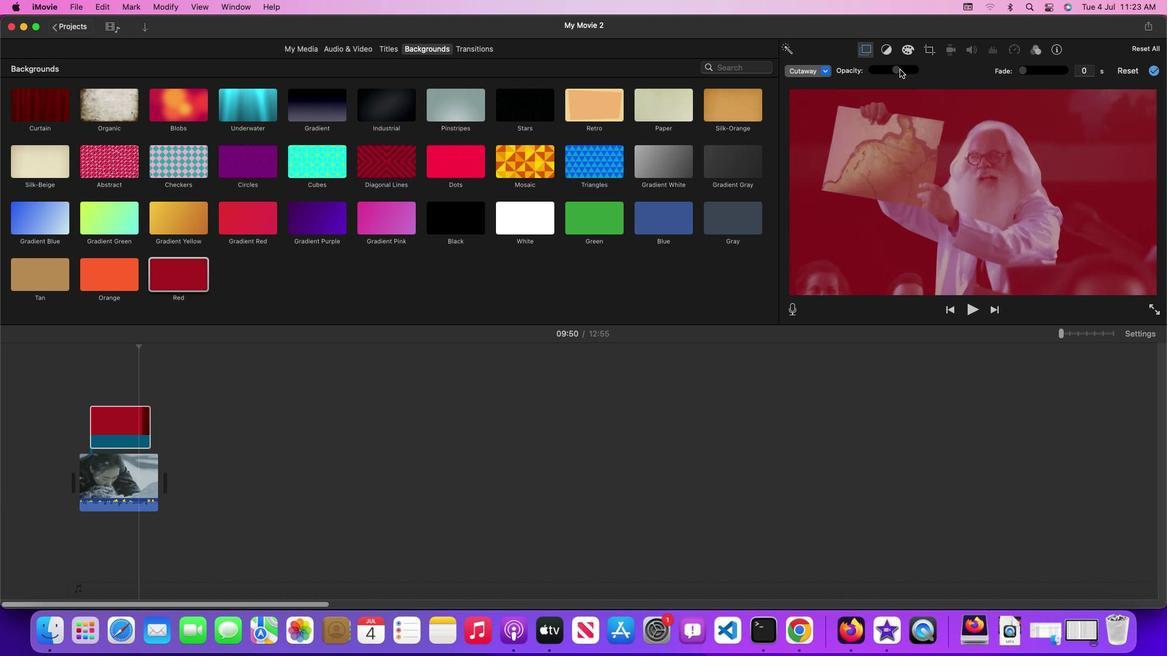 
Action: Key pressed Key.space
Screenshot: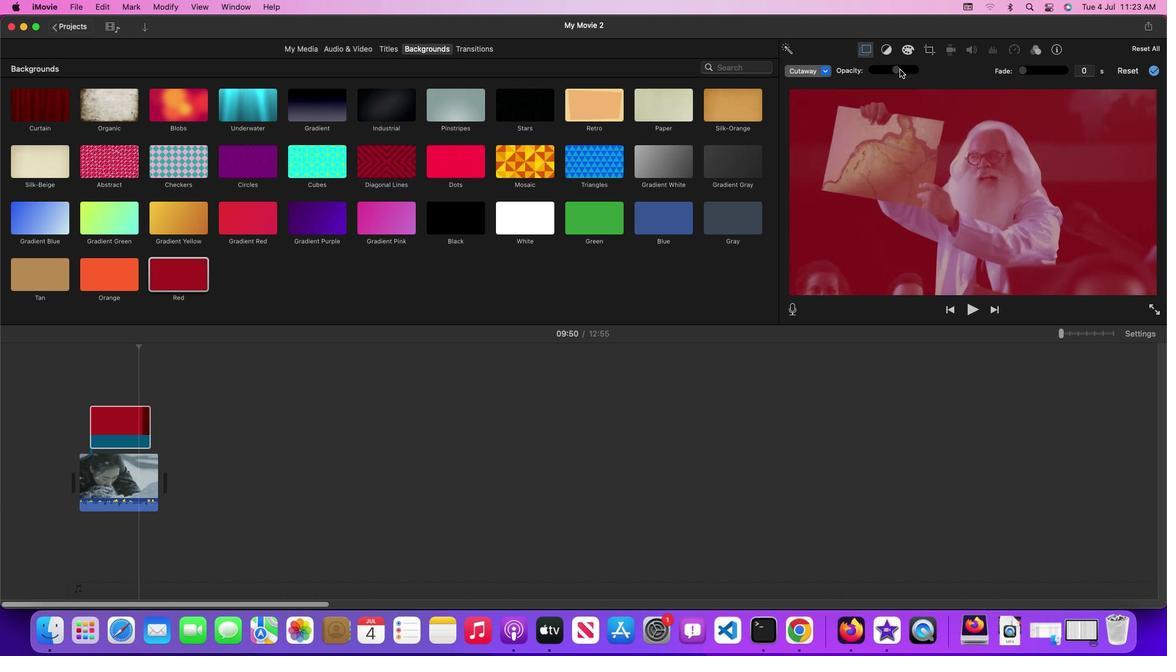 
Action: Mouse moved to (966, 190)
Screenshot: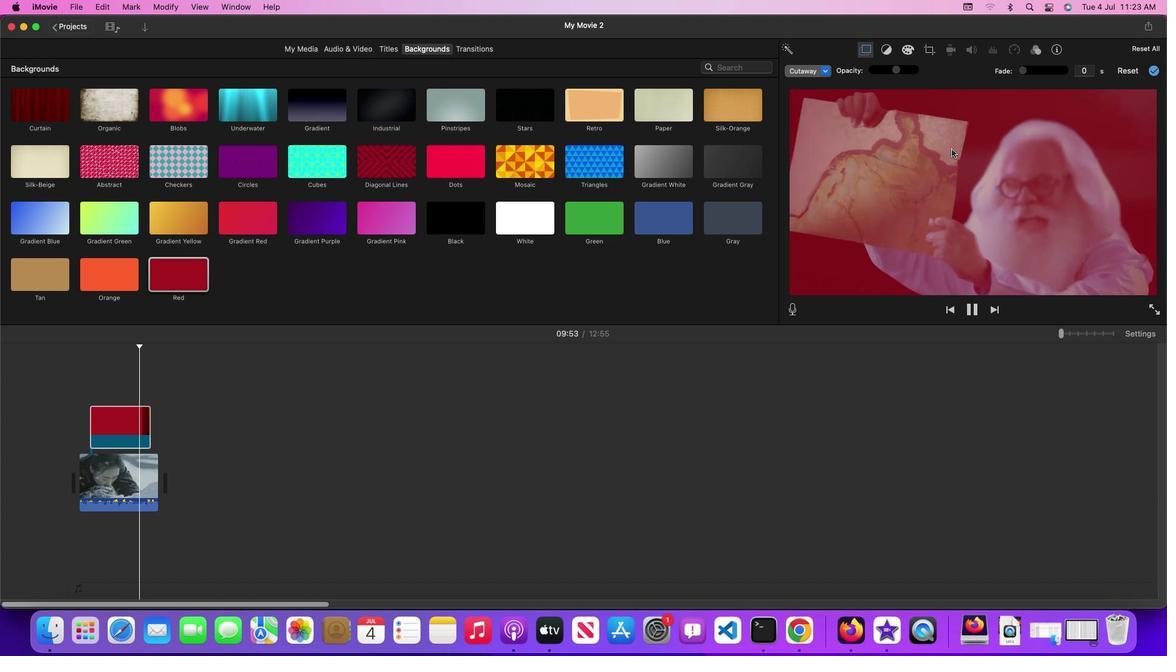 
